 Task: Assign in the project TowerLine the issue 'Add support for offline messaging and chat' to the sprint 'Gravity Assist'.
Action: Mouse moved to (1168, 589)
Screenshot: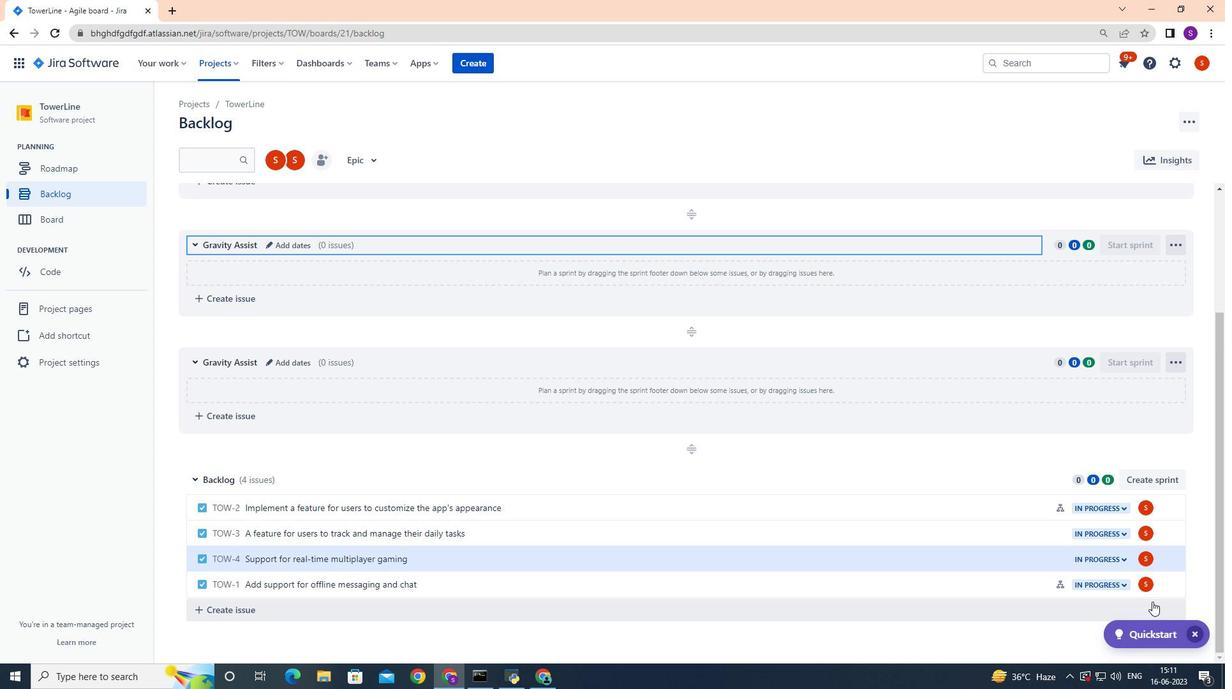 
Action: Mouse pressed left at (1168, 589)
Screenshot: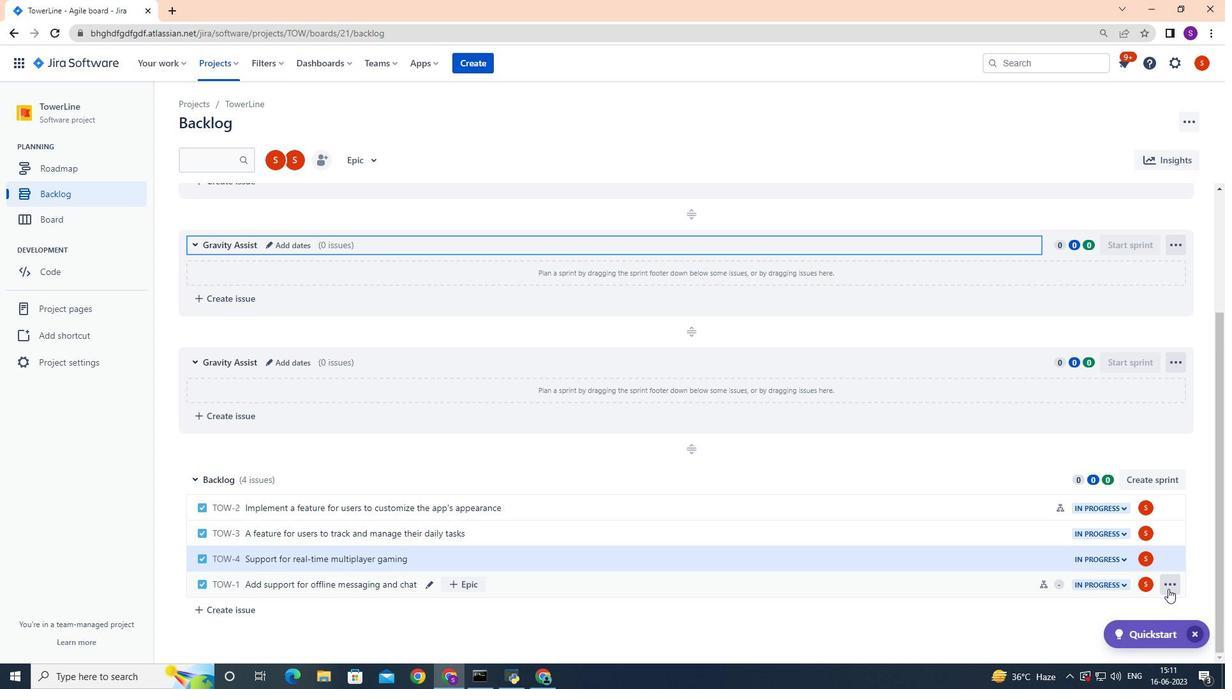 
Action: Mouse moved to (1152, 470)
Screenshot: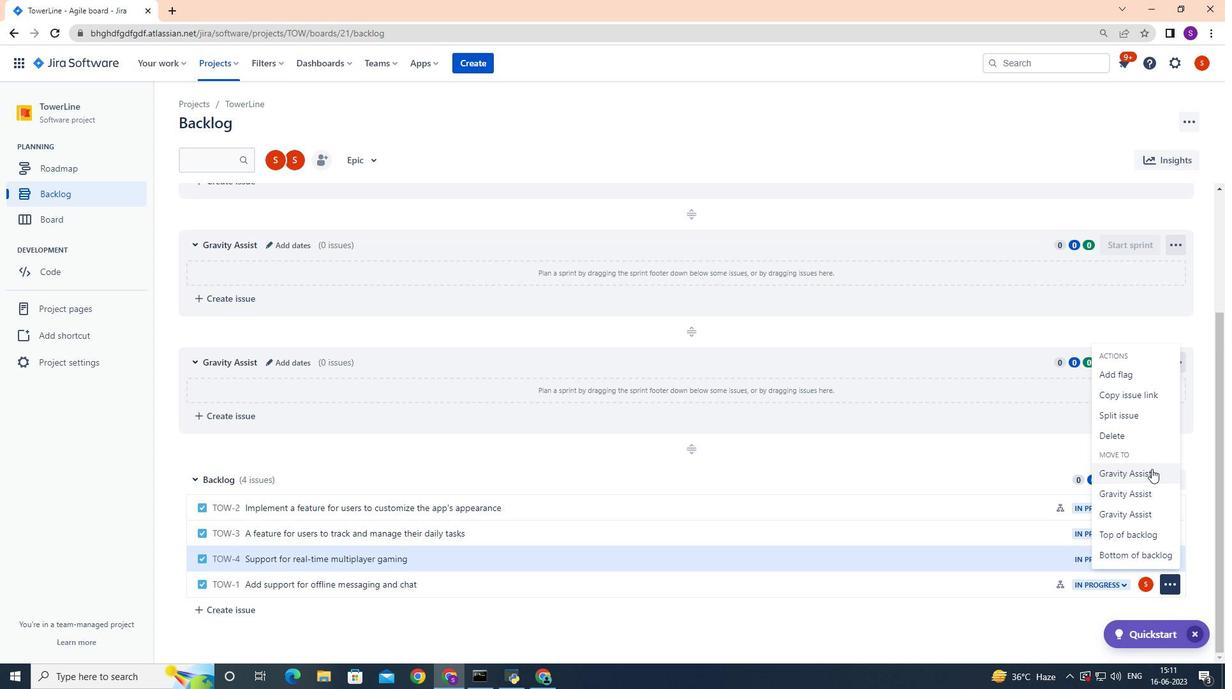 
Action: Mouse pressed left at (1152, 470)
Screenshot: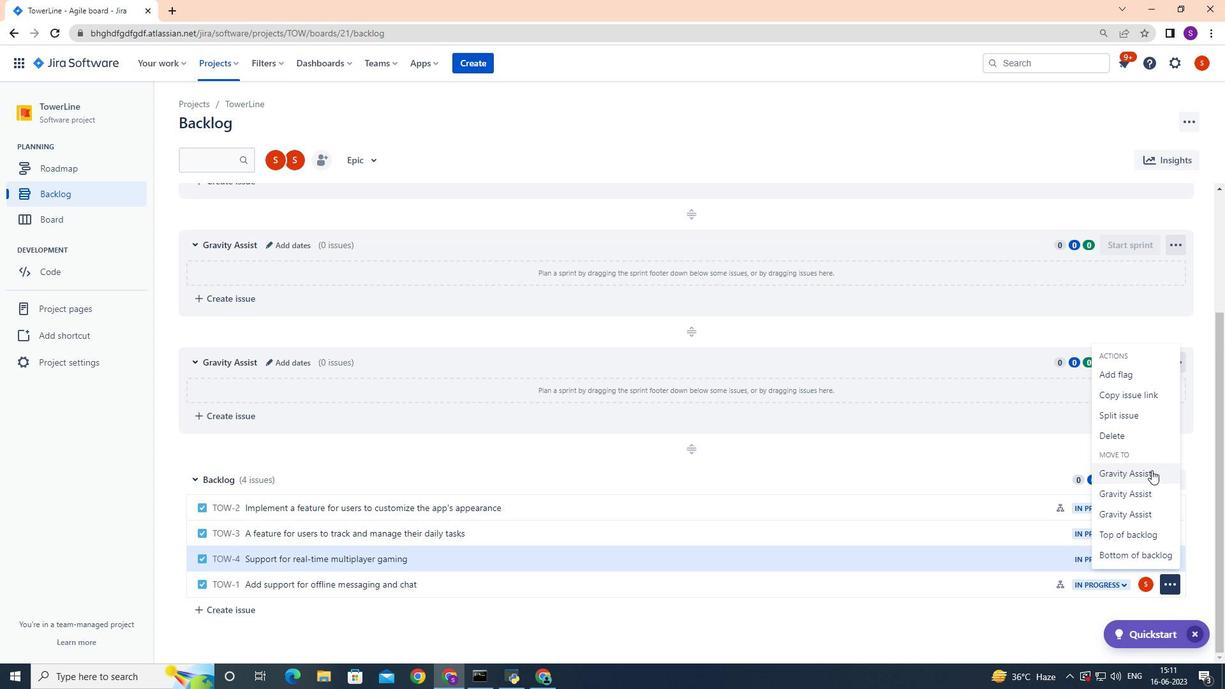 
Action: Mouse moved to (1146, 474)
Screenshot: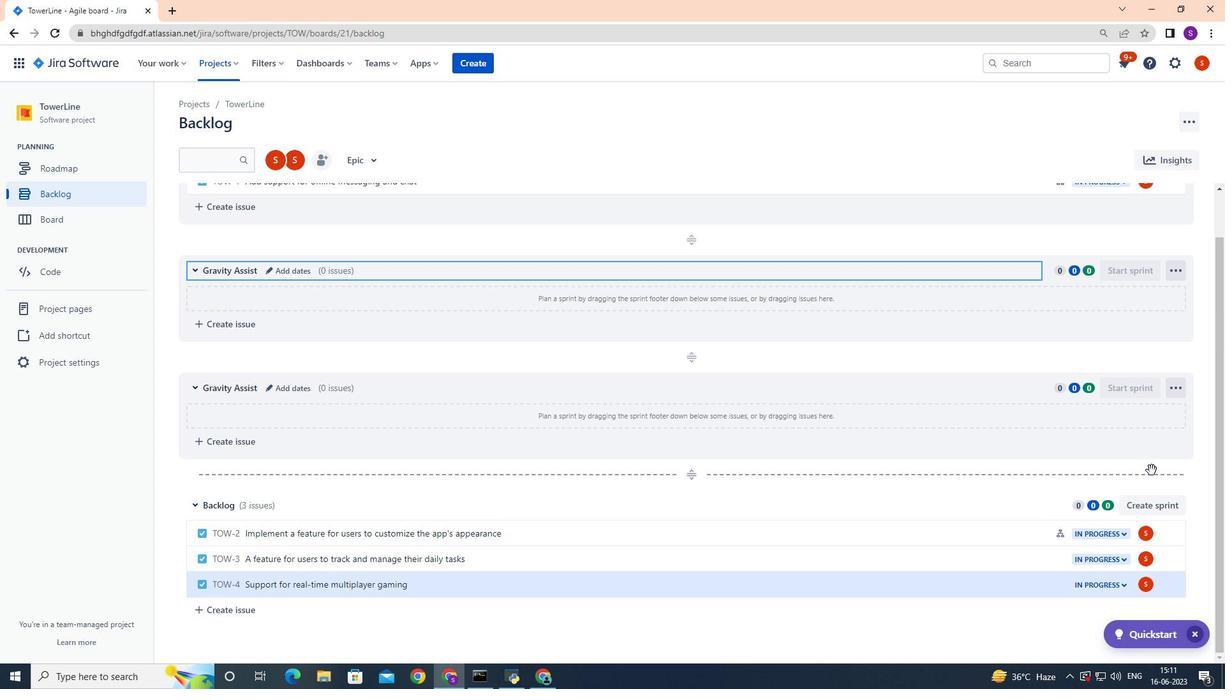 
